 Task: Add Comment CM0028 to Card Card0028 in Board Board0022 in Workspace Development in Trello
Action: Mouse moved to (448, 506)
Screenshot: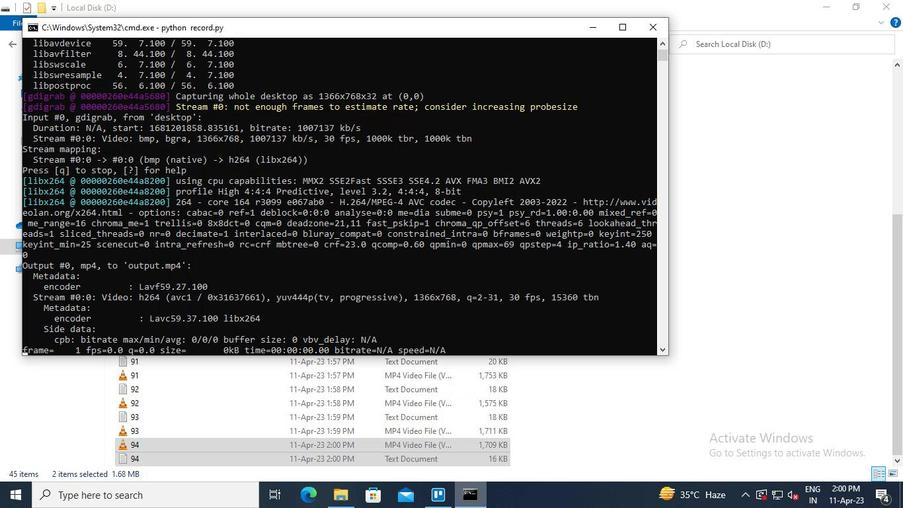 
Action: Mouse pressed left at (448, 506)
Screenshot: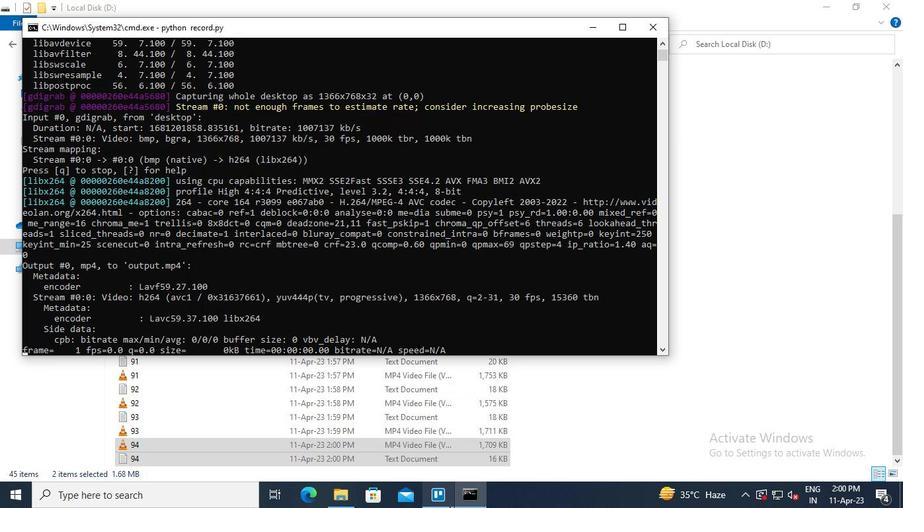 
Action: Mouse moved to (246, 402)
Screenshot: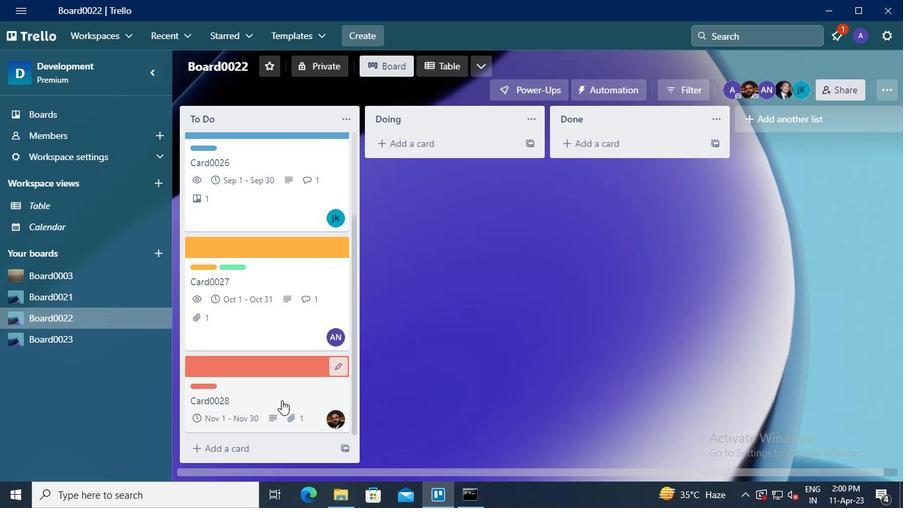 
Action: Mouse pressed left at (246, 402)
Screenshot: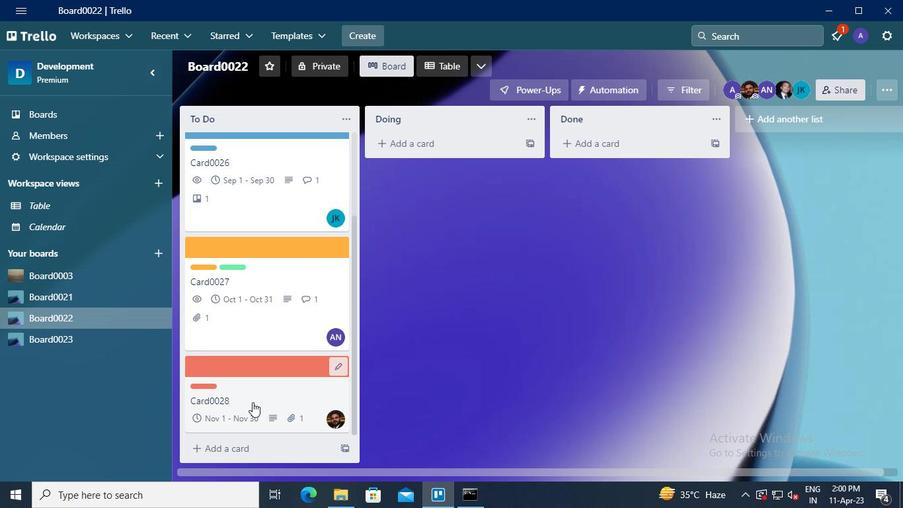 
Action: Mouse moved to (297, 416)
Screenshot: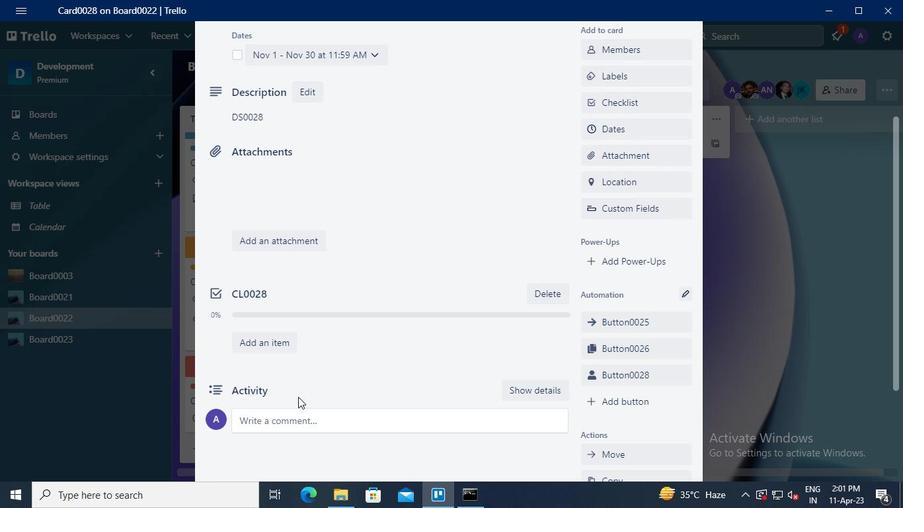 
Action: Mouse pressed left at (297, 416)
Screenshot: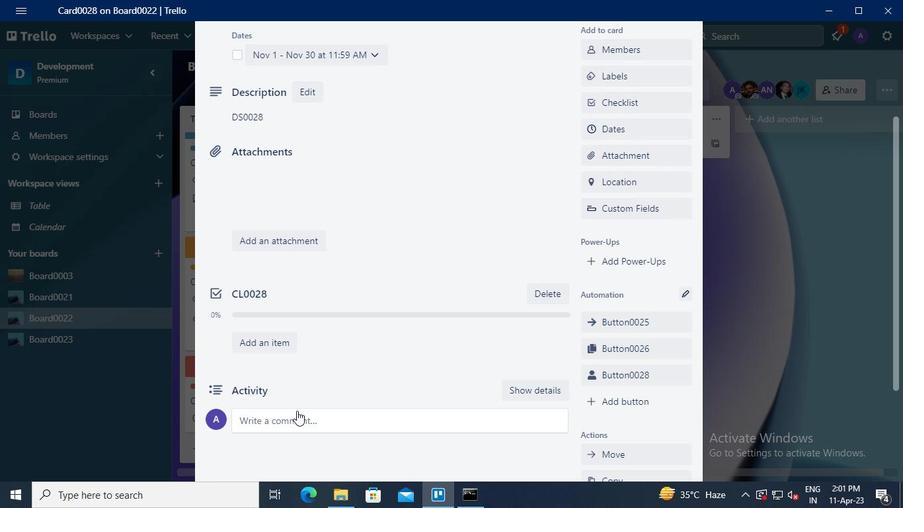 
Action: Keyboard Key.shift
Screenshot: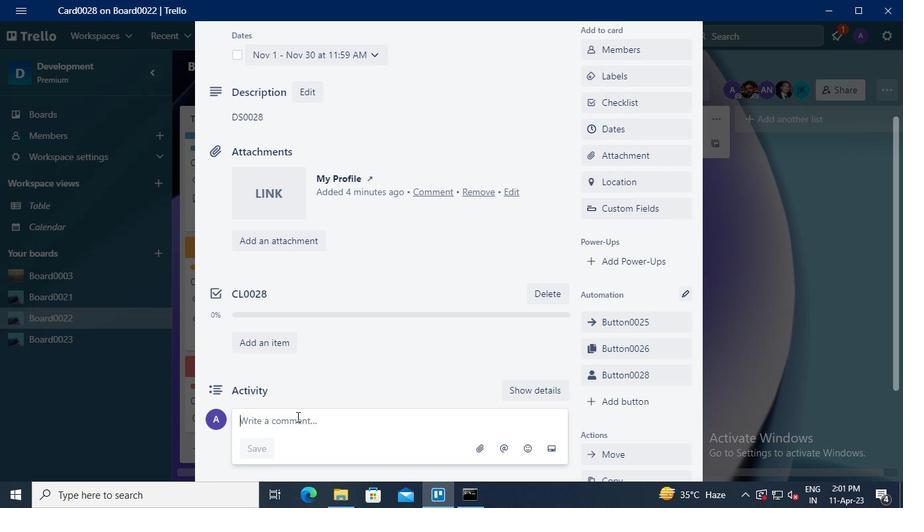 
Action: Keyboard Key.shift
Screenshot: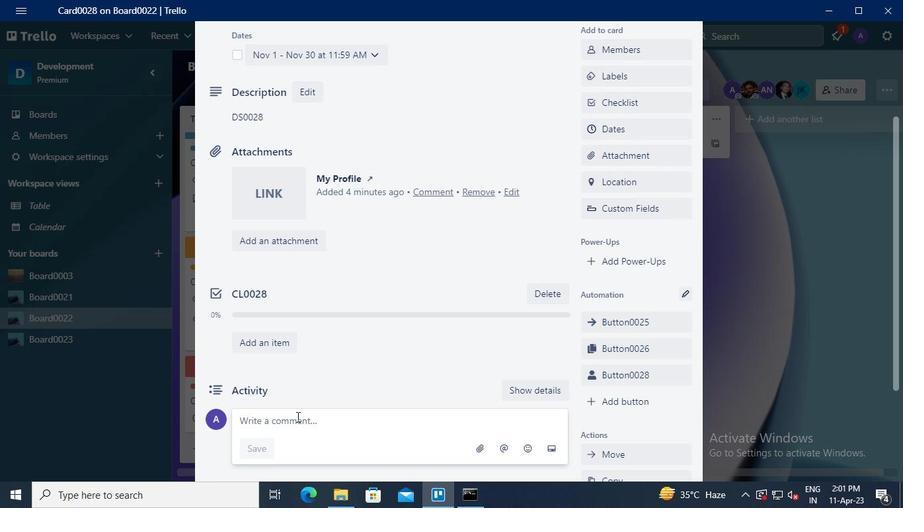 
Action: Keyboard Key.shift
Screenshot: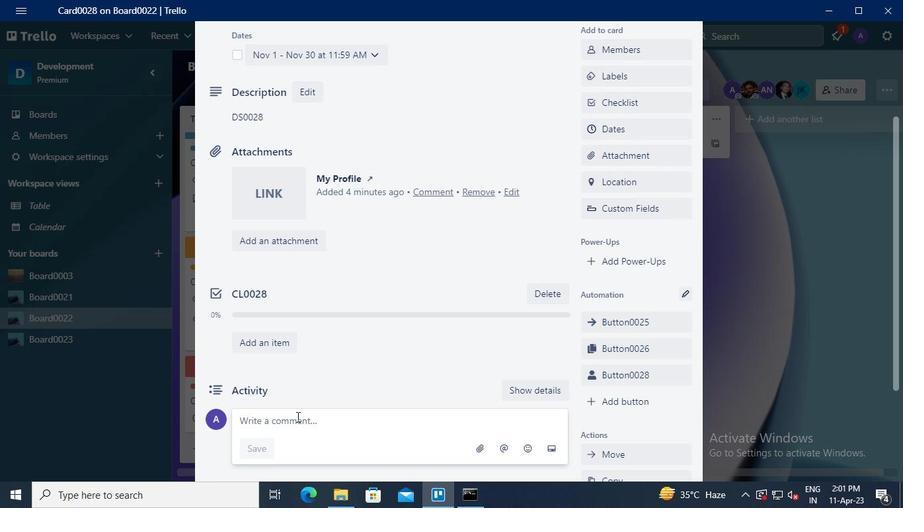 
Action: Keyboard C
Screenshot: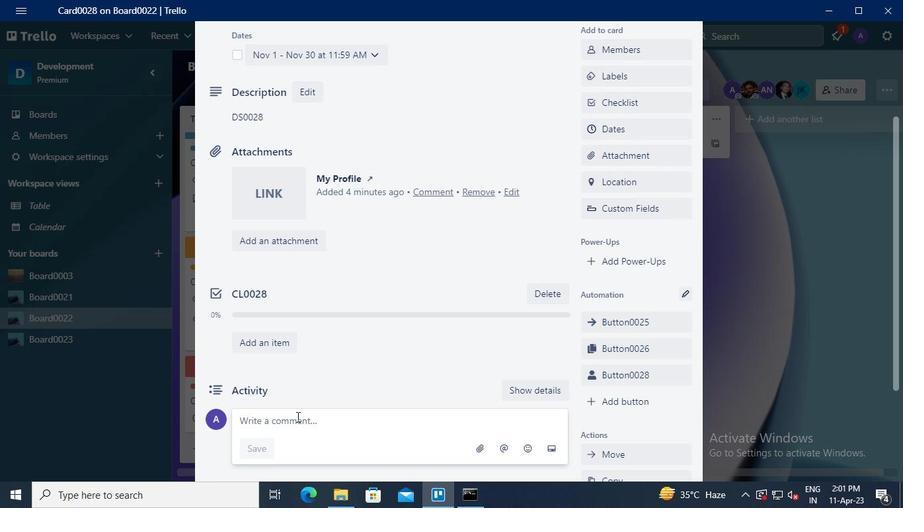 
Action: Keyboard M
Screenshot: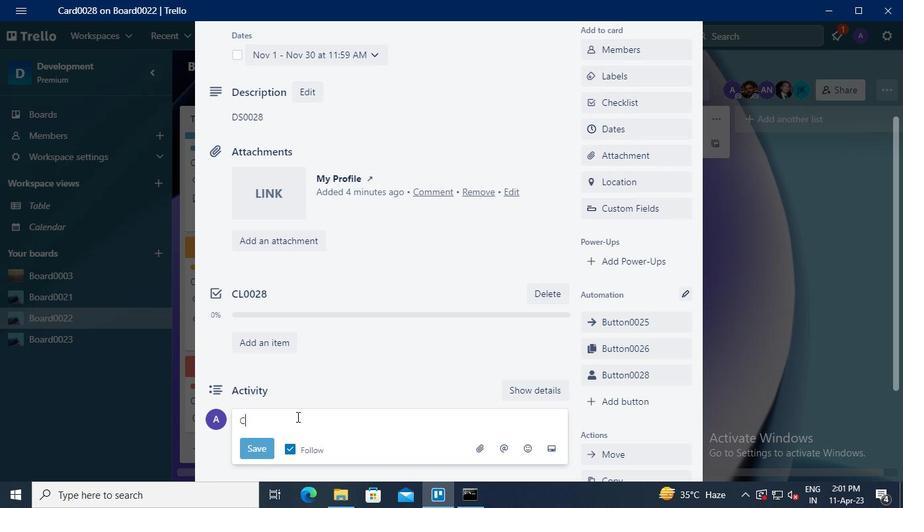 
Action: Keyboard <96>
Screenshot: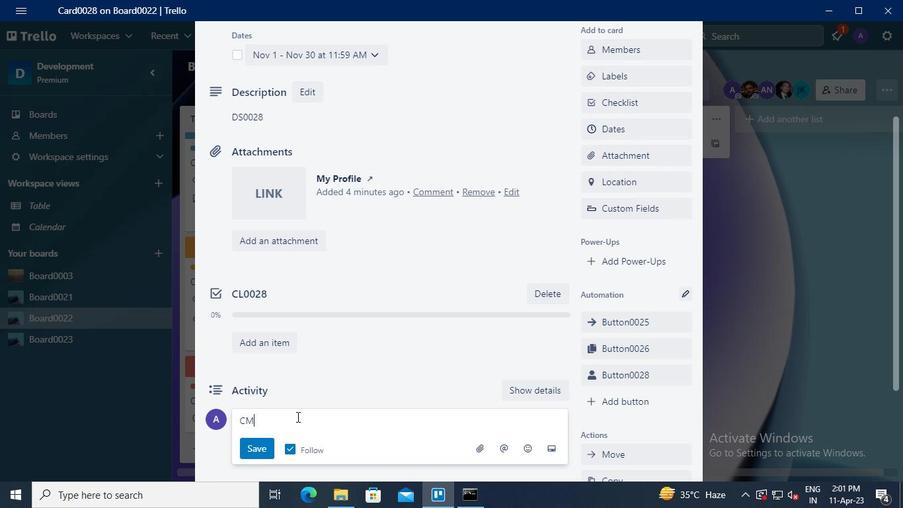 
Action: Keyboard <96>
Screenshot: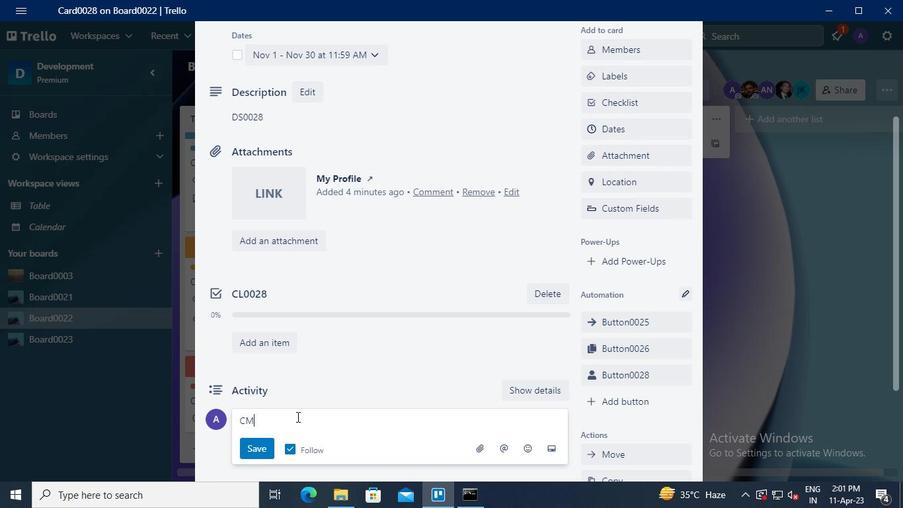 
Action: Keyboard <98>
Screenshot: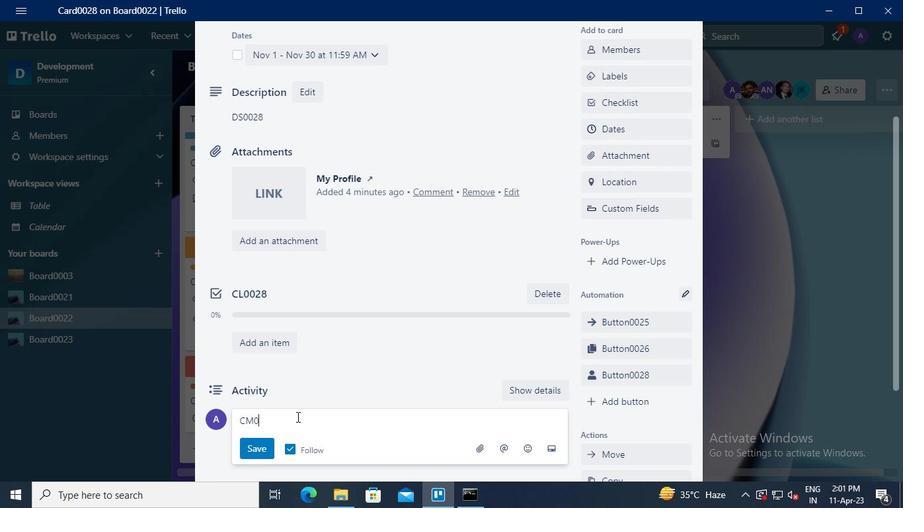 
Action: Keyboard <104>
Screenshot: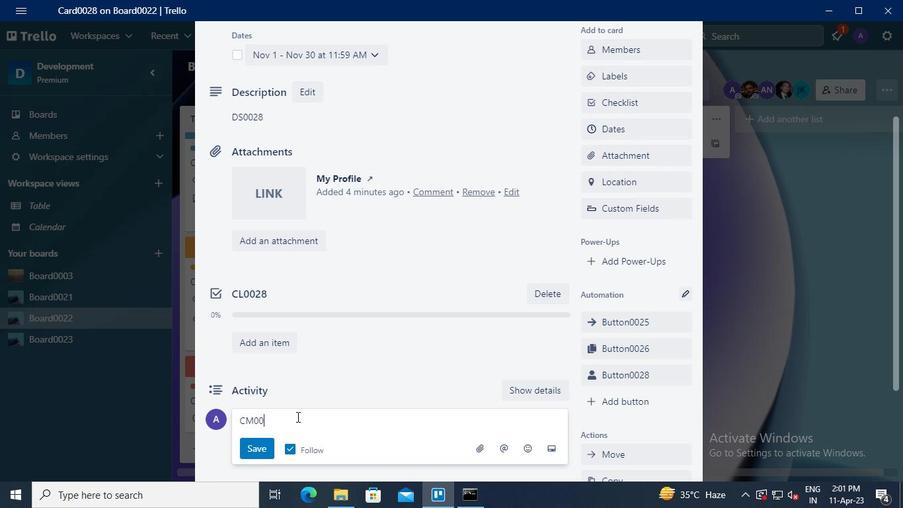 
Action: Mouse moved to (266, 451)
Screenshot: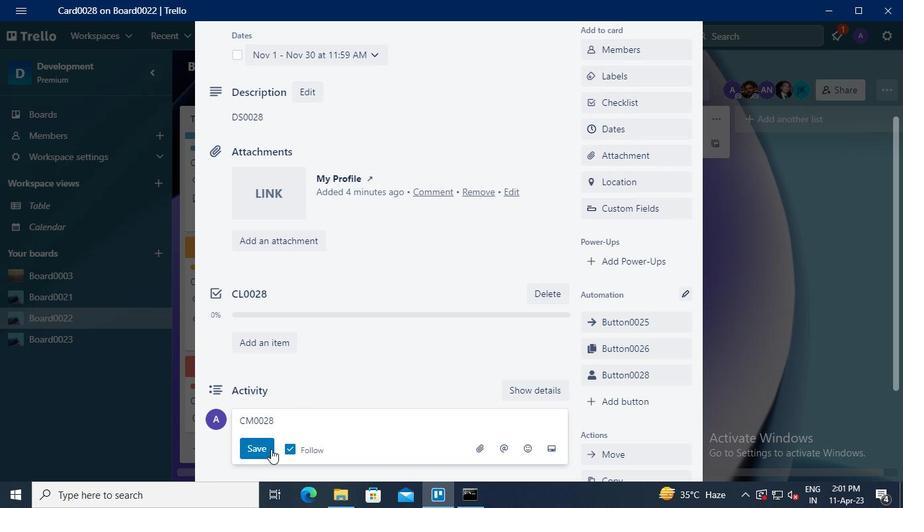 
Action: Mouse pressed left at (266, 451)
Screenshot: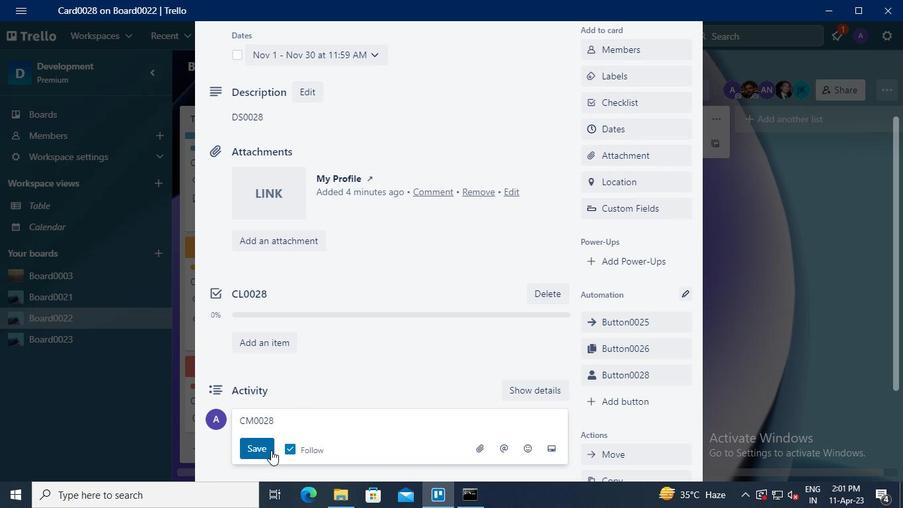 
Action: Mouse moved to (473, 496)
Screenshot: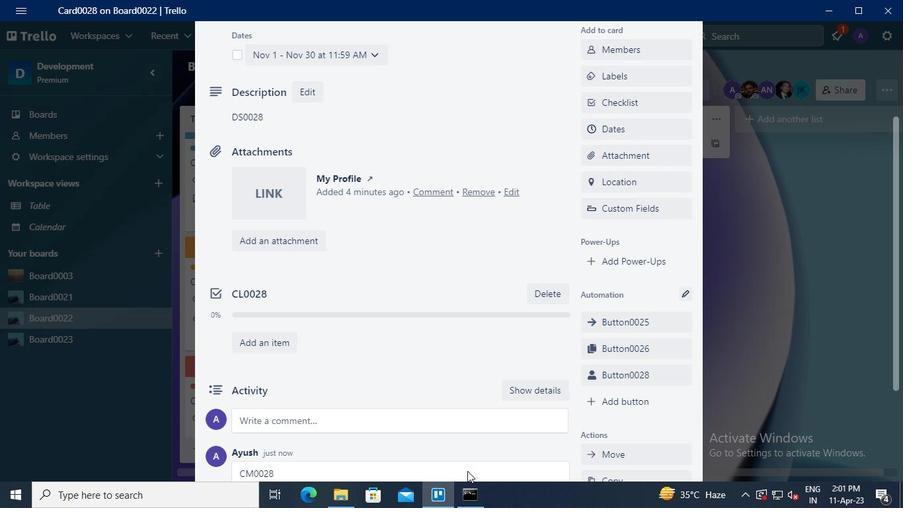 
Action: Mouse pressed left at (473, 496)
Screenshot: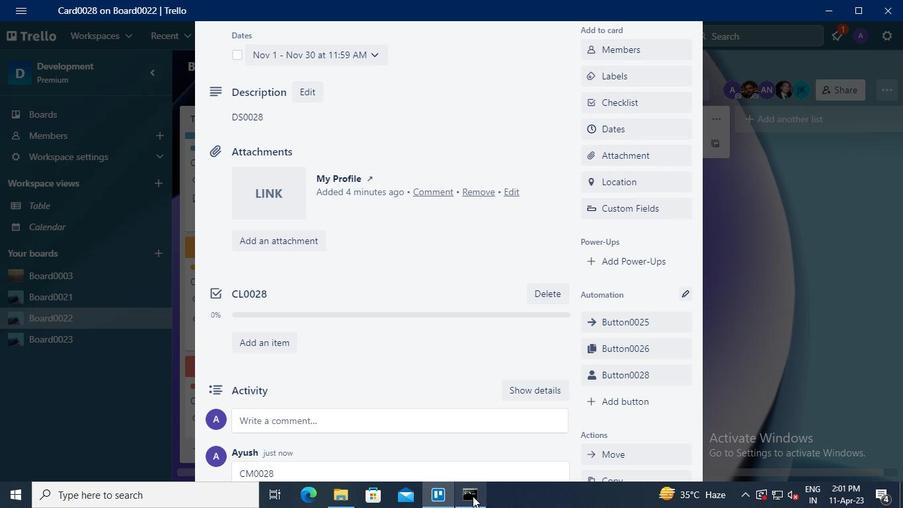 
Action: Mouse moved to (647, 33)
Screenshot: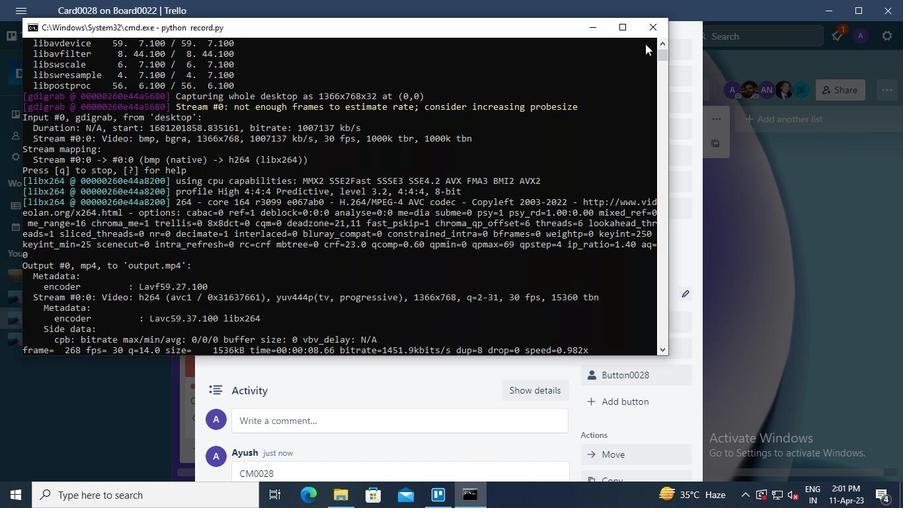 
Action: Mouse pressed left at (647, 33)
Screenshot: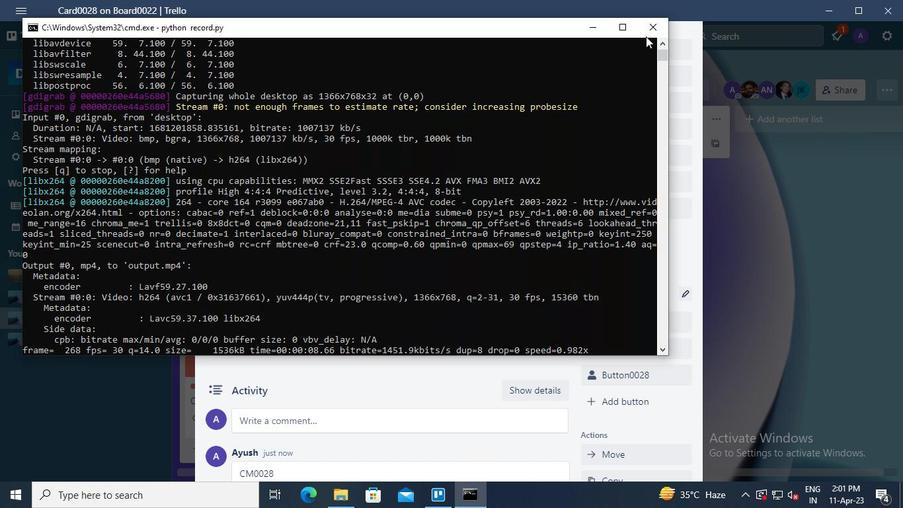 
